 Task: Add Shikai Vanilla Hand & Body Lotion to the cart.
Action: Mouse moved to (801, 304)
Screenshot: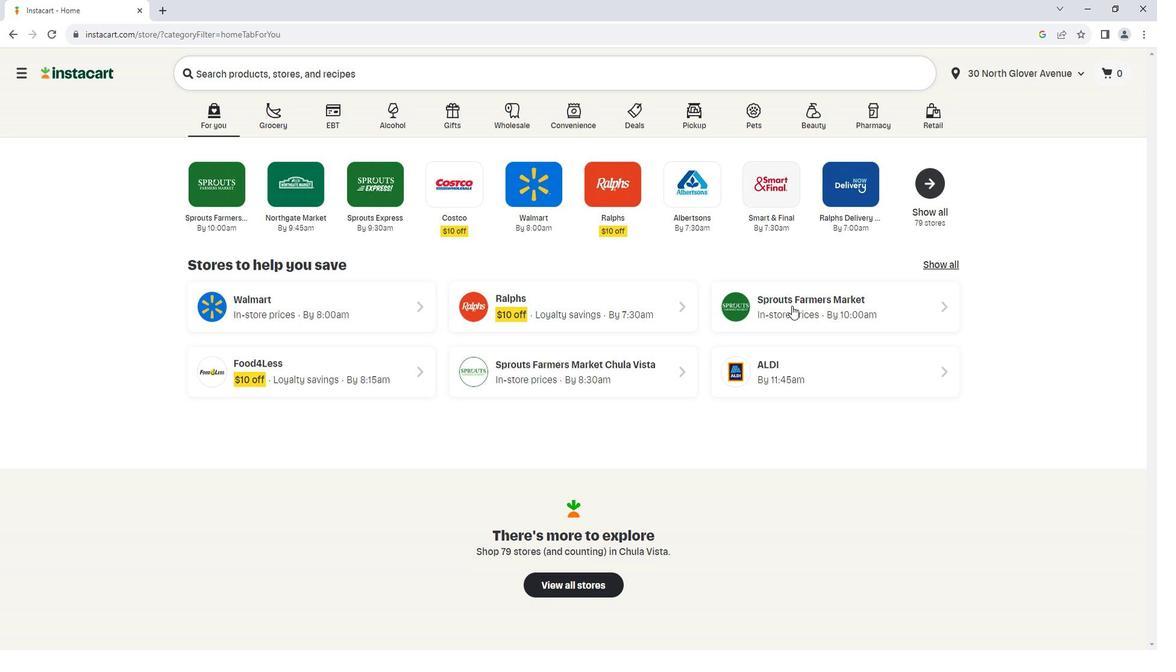 
Action: Mouse pressed left at (801, 304)
Screenshot: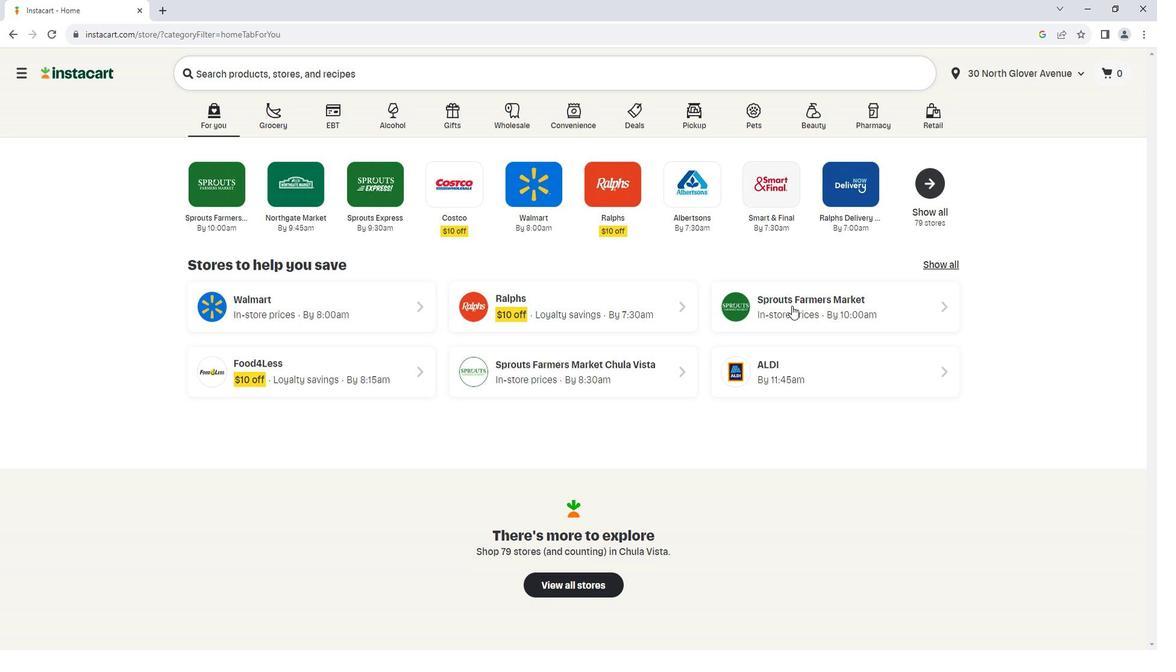 
Action: Mouse moved to (86, 438)
Screenshot: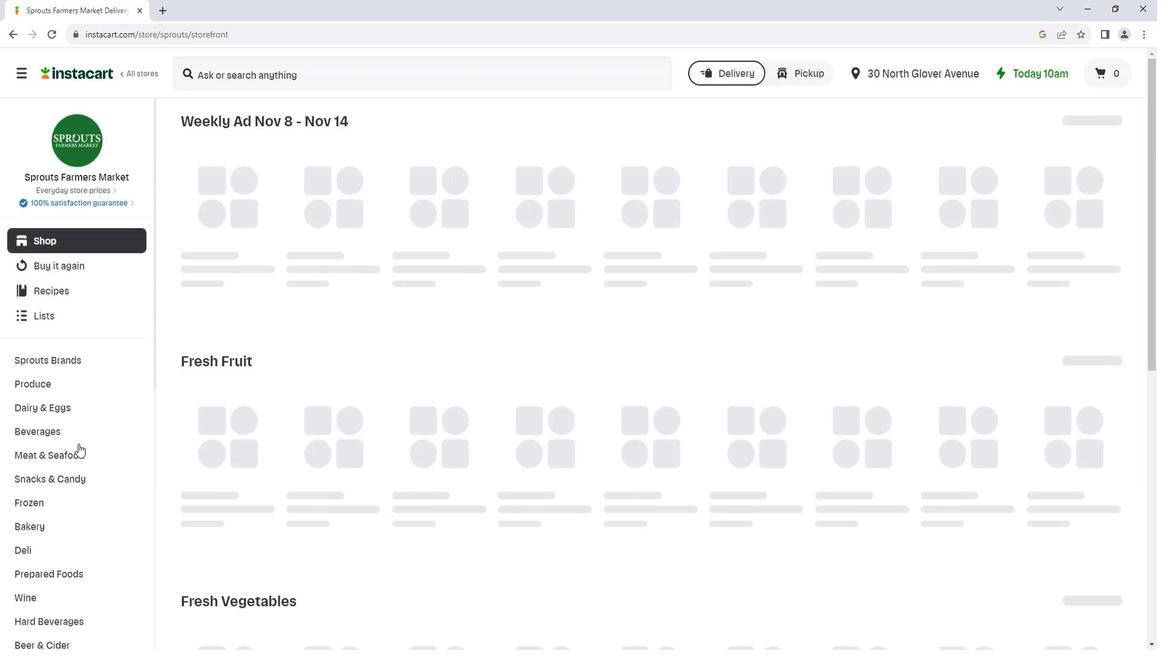 
Action: Mouse scrolled (86, 437) with delta (0, 0)
Screenshot: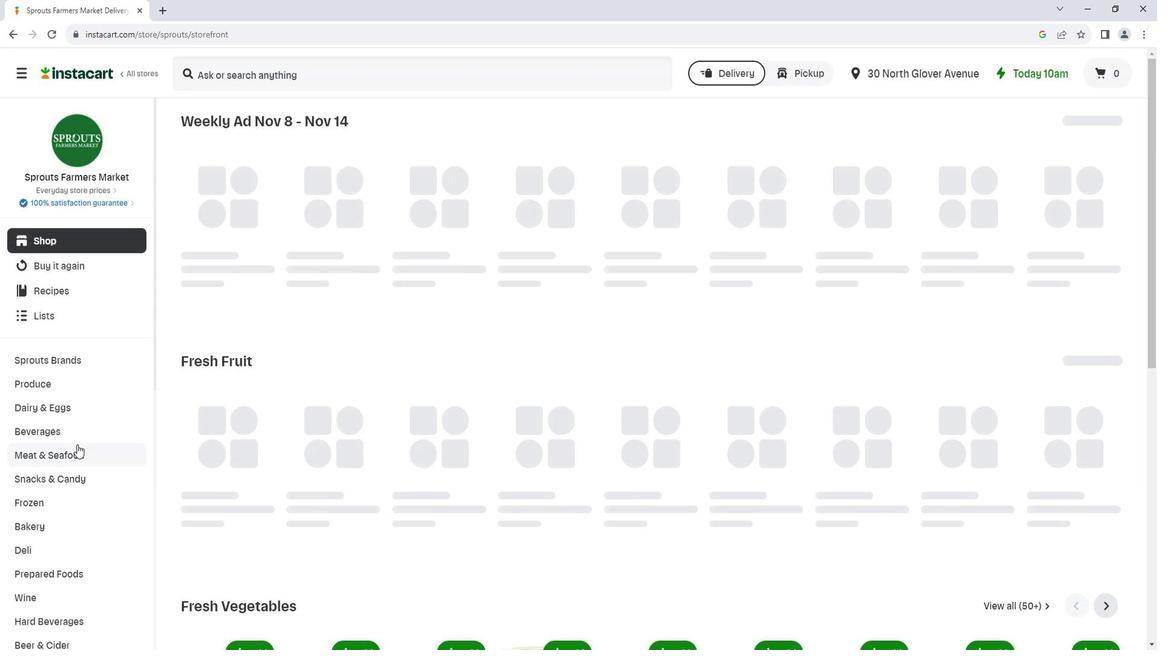 
Action: Mouse moved to (87, 438)
Screenshot: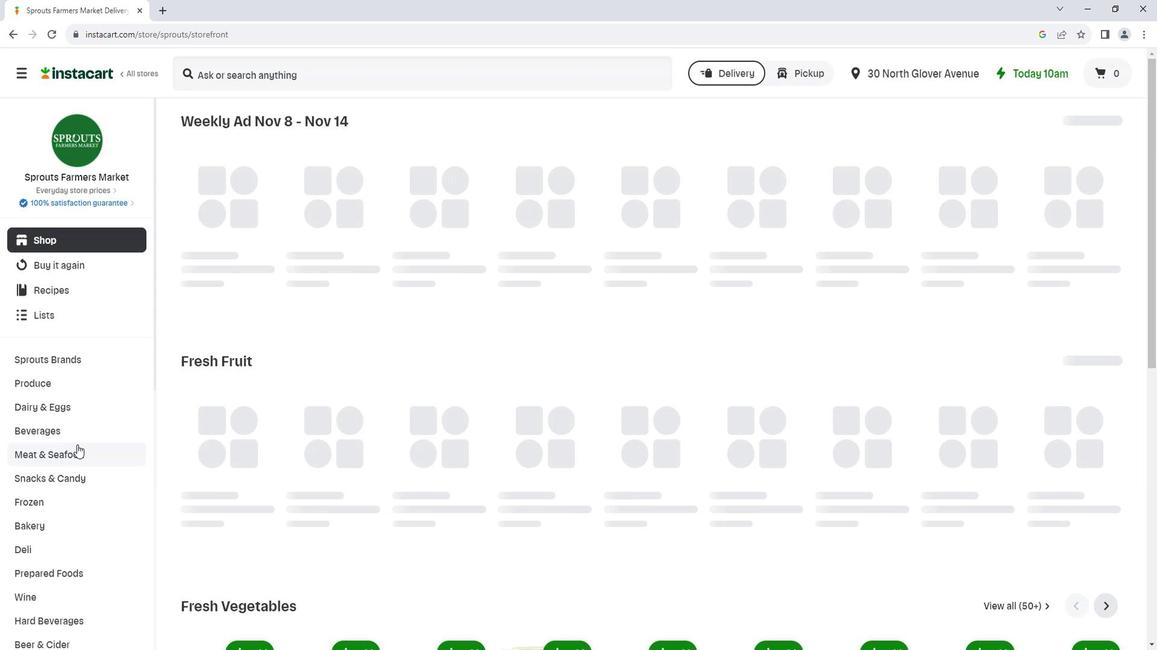 
Action: Mouse scrolled (87, 437) with delta (0, 0)
Screenshot: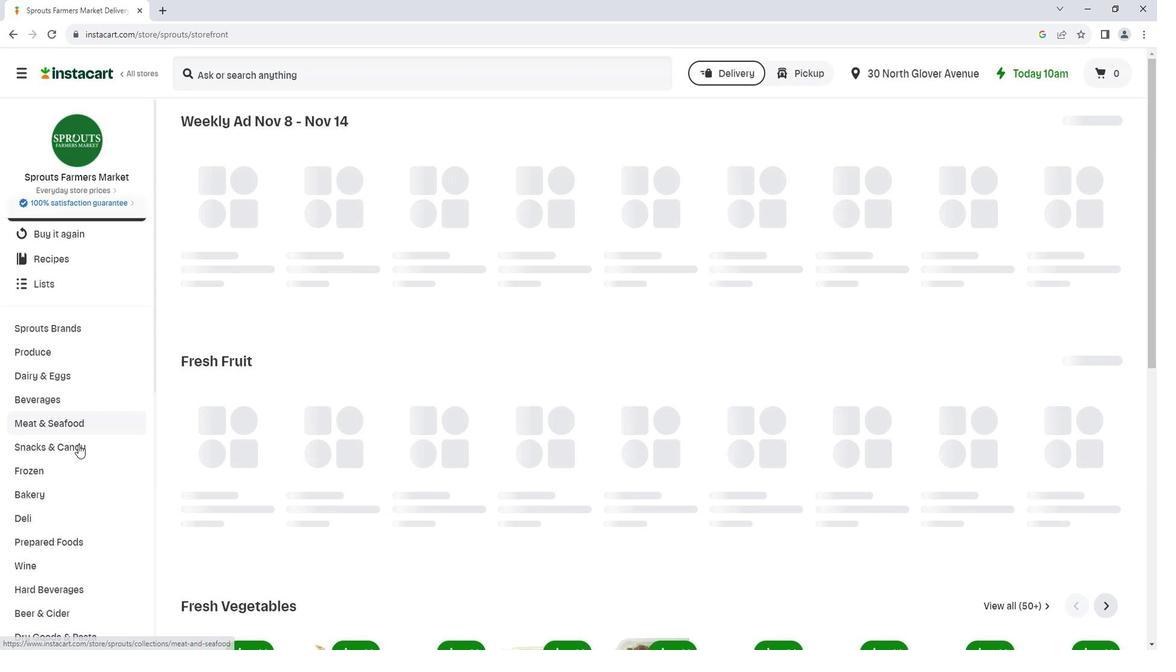
Action: Mouse moved to (89, 438)
Screenshot: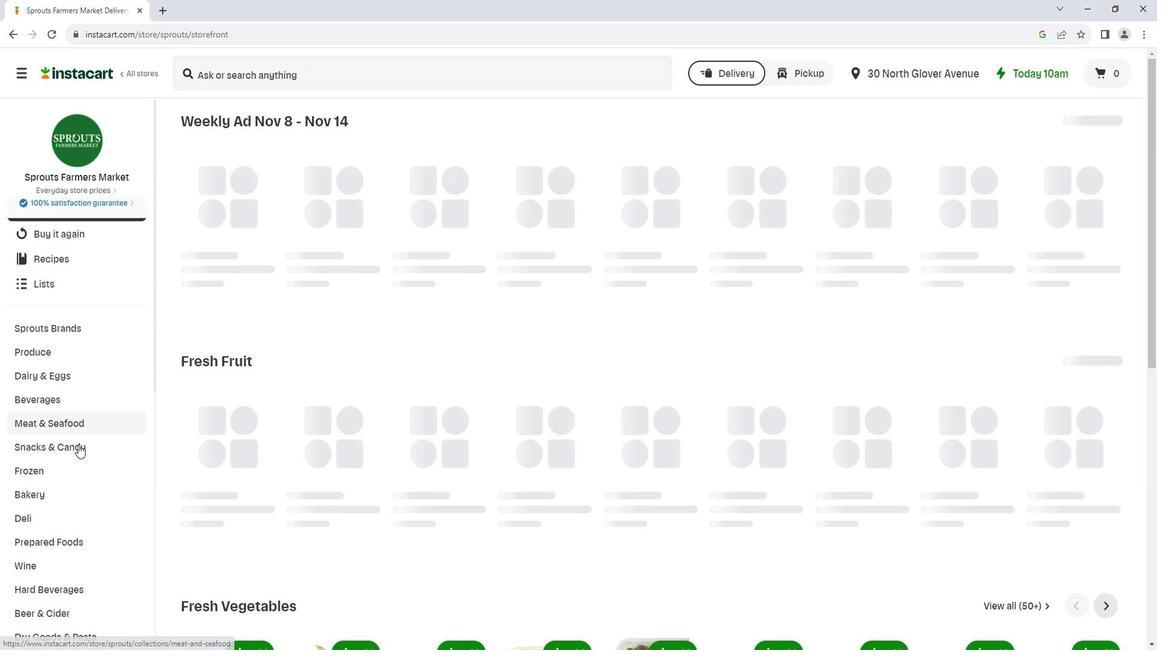 
Action: Mouse scrolled (89, 437) with delta (0, 0)
Screenshot: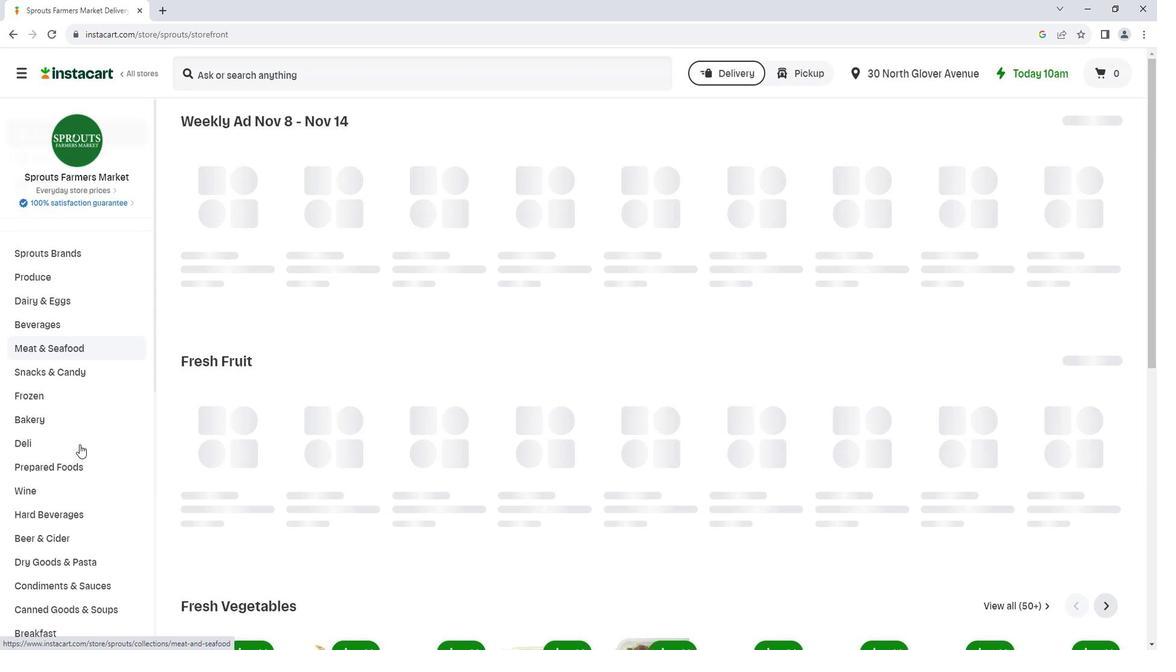 
Action: Mouse moved to (89, 438)
Screenshot: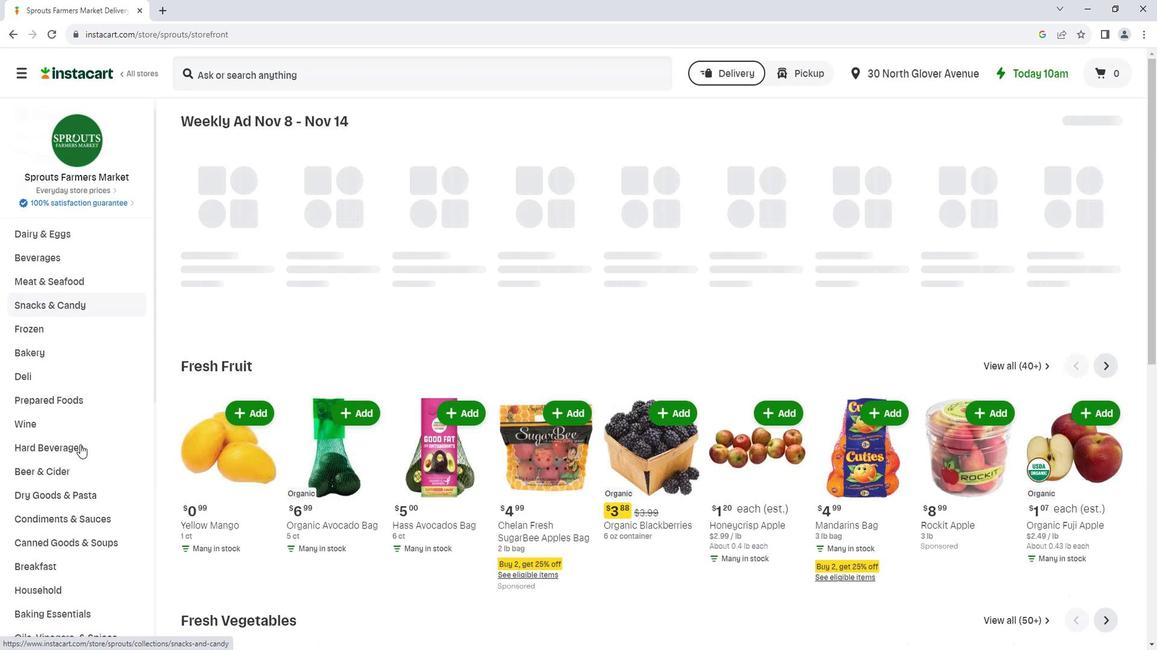 
Action: Mouse scrolled (89, 437) with delta (0, 0)
Screenshot: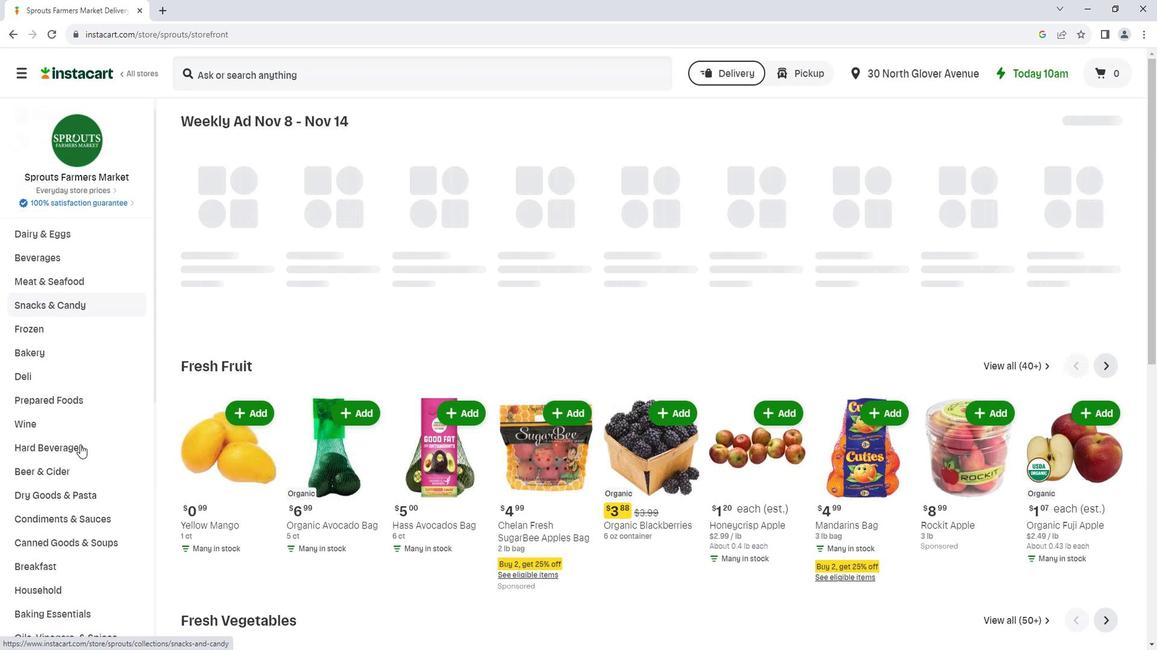 
Action: Mouse moved to (93, 436)
Screenshot: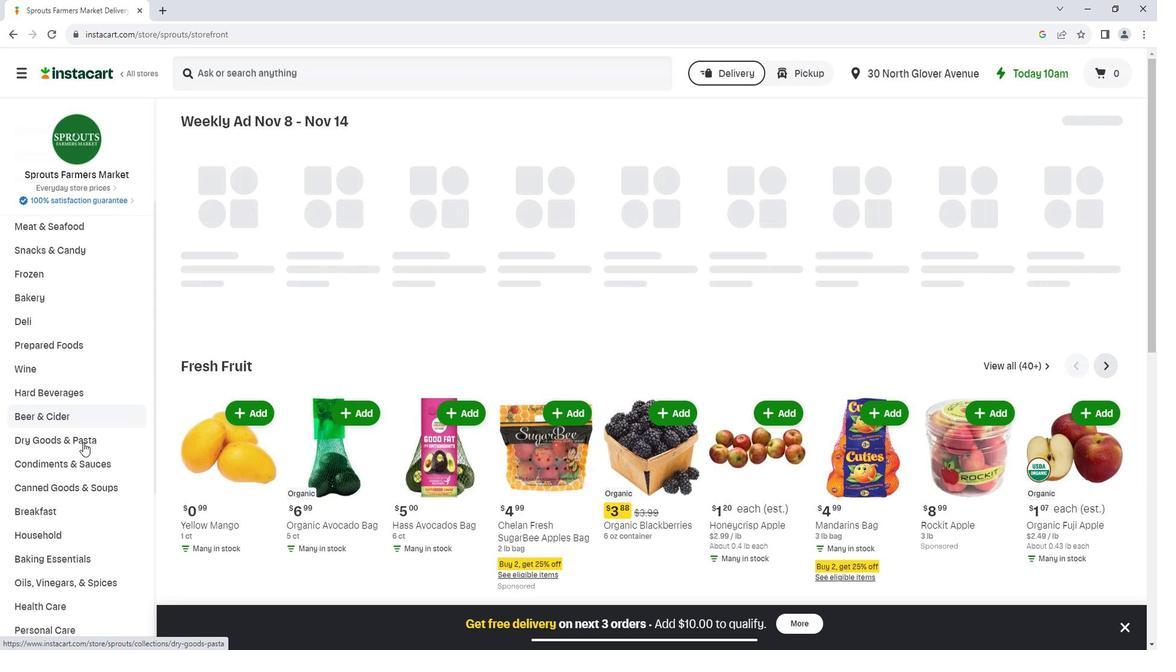 
Action: Mouse scrolled (93, 435) with delta (0, 0)
Screenshot: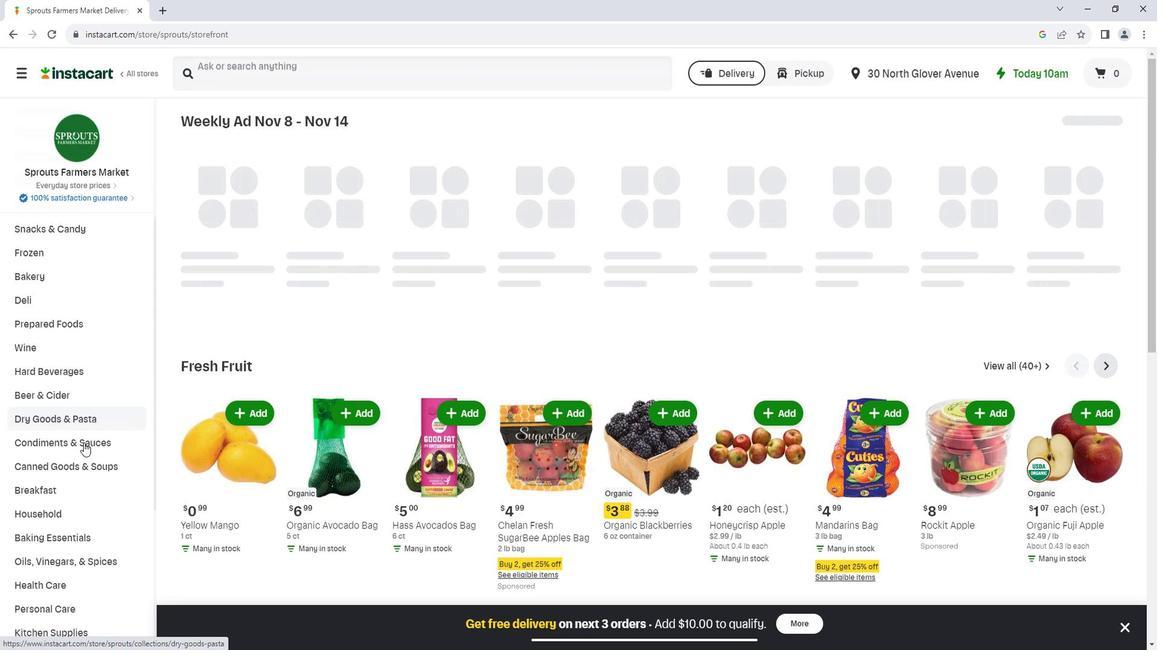 
Action: Mouse scrolled (93, 435) with delta (0, 0)
Screenshot: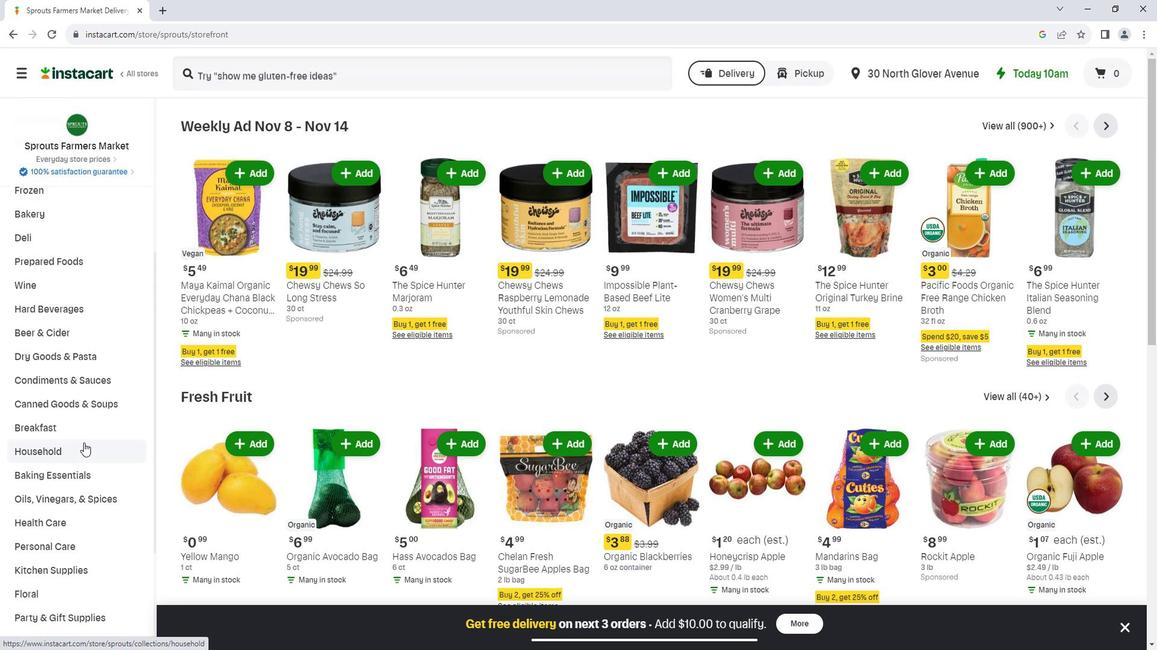 
Action: Mouse moved to (91, 472)
Screenshot: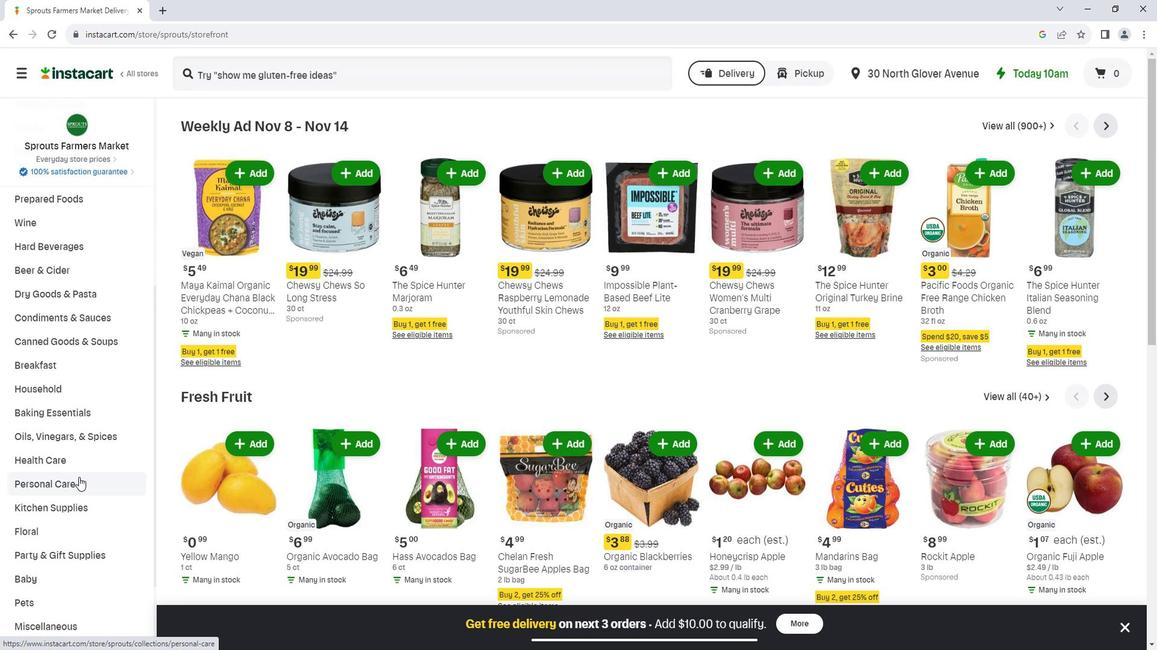 
Action: Mouse pressed left at (91, 472)
Screenshot: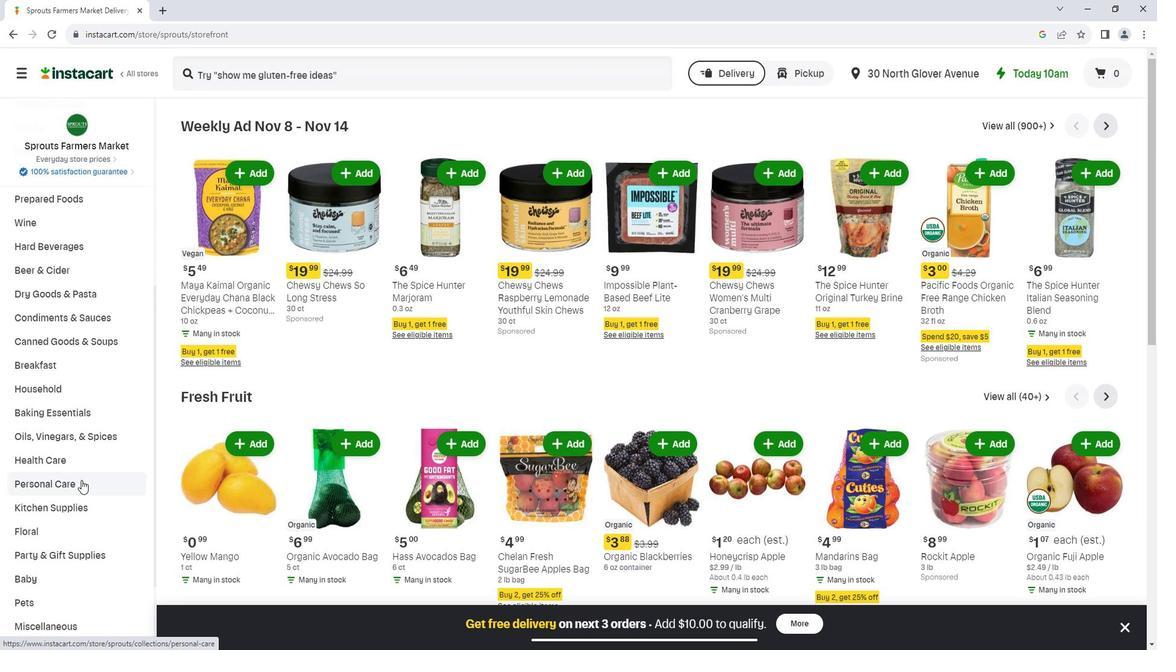 
Action: Mouse moved to (309, 162)
Screenshot: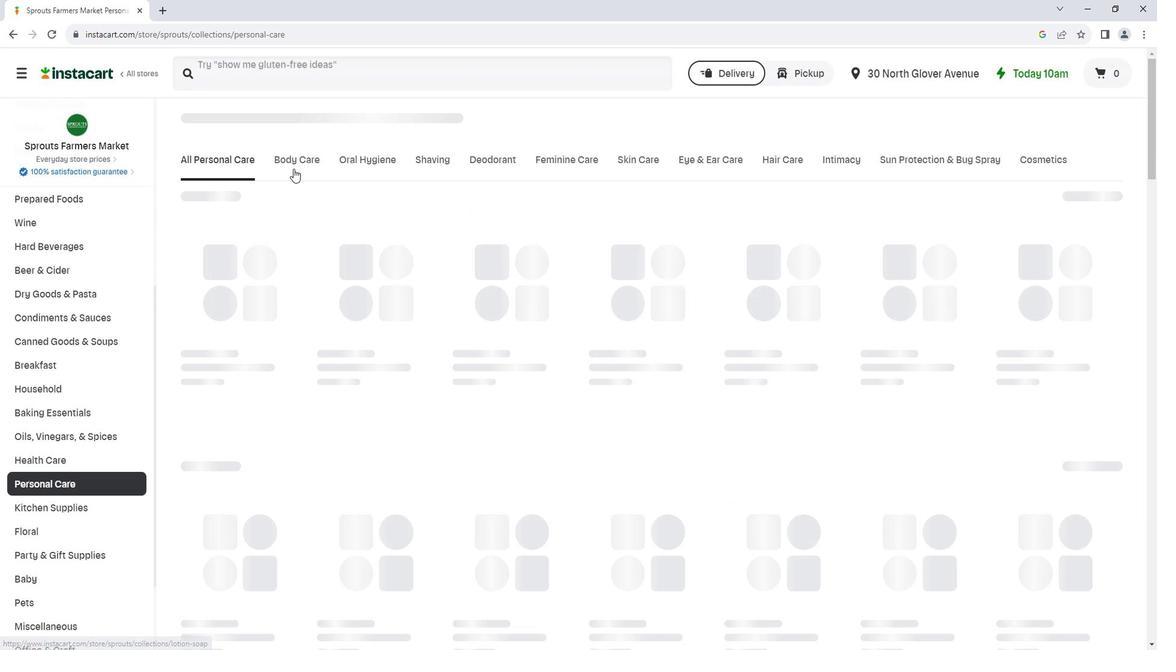 
Action: Mouse pressed left at (309, 162)
Screenshot: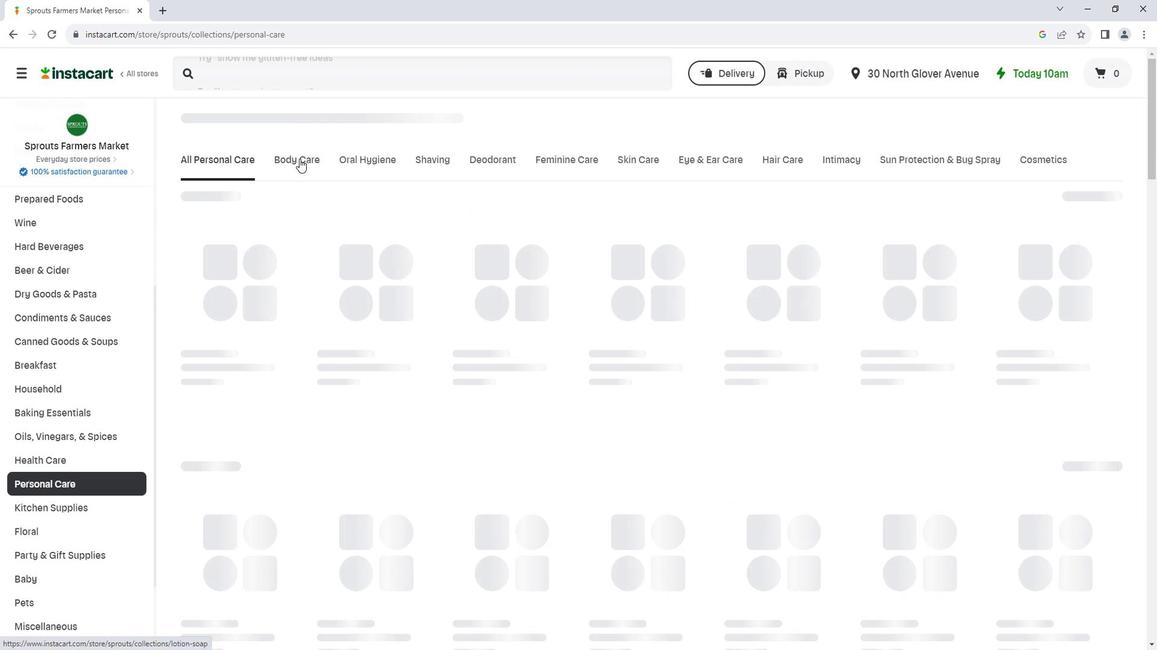 
Action: Mouse moved to (477, 206)
Screenshot: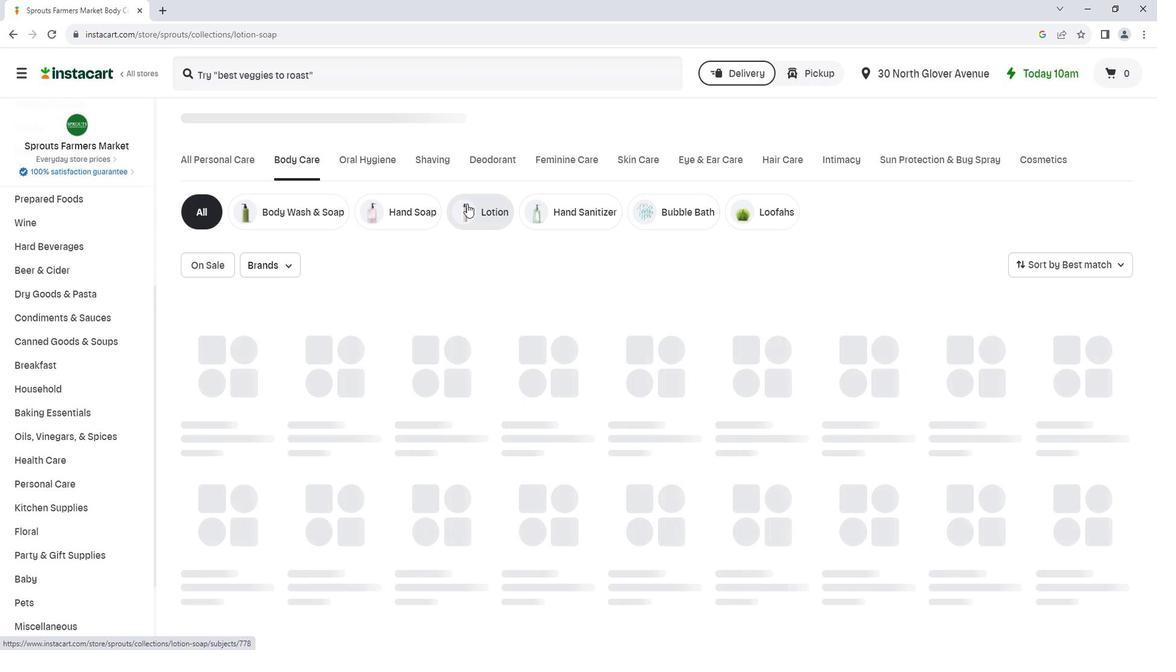 
Action: Mouse pressed left at (477, 206)
Screenshot: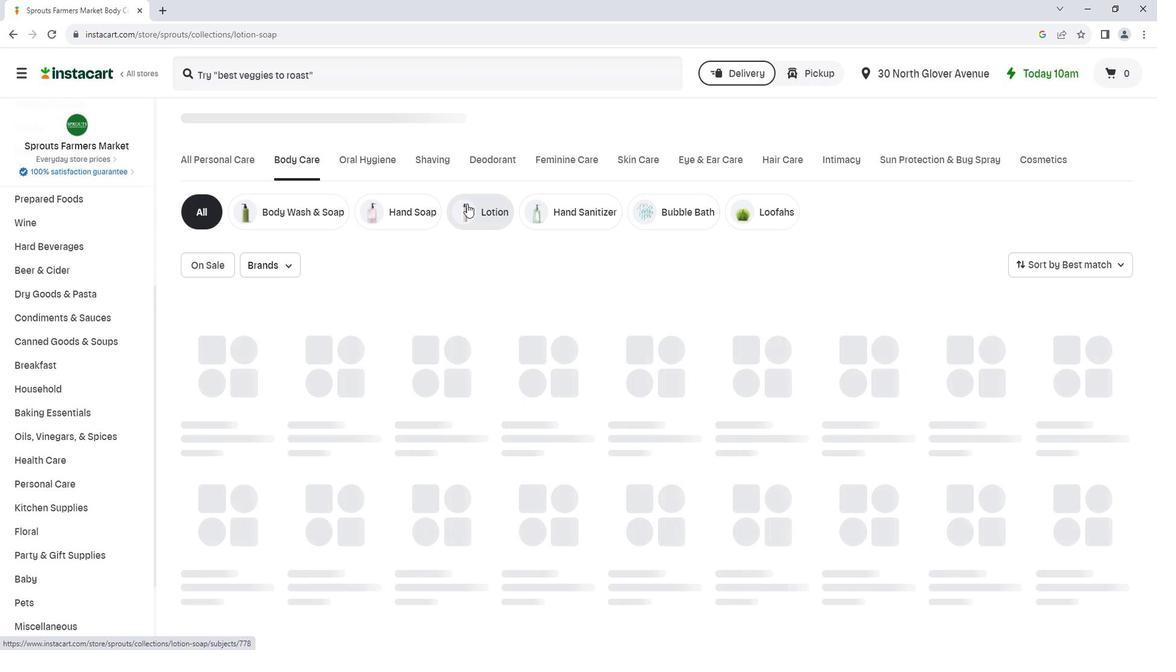 
Action: Mouse moved to (374, 87)
Screenshot: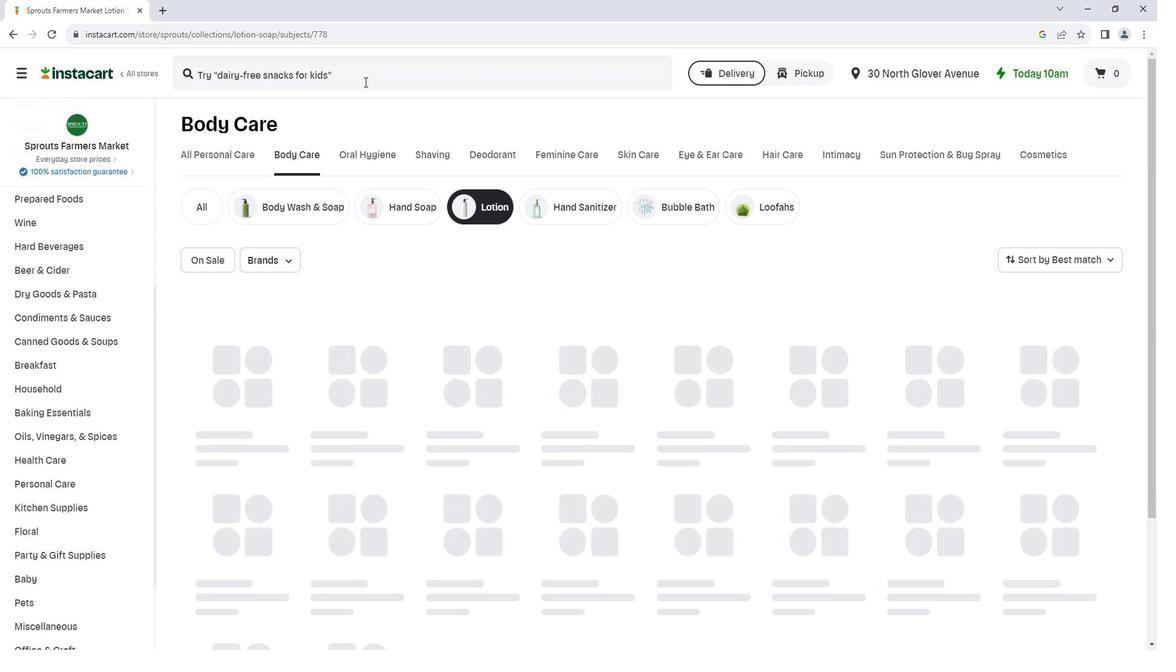 
Action: Mouse pressed left at (374, 87)
Screenshot: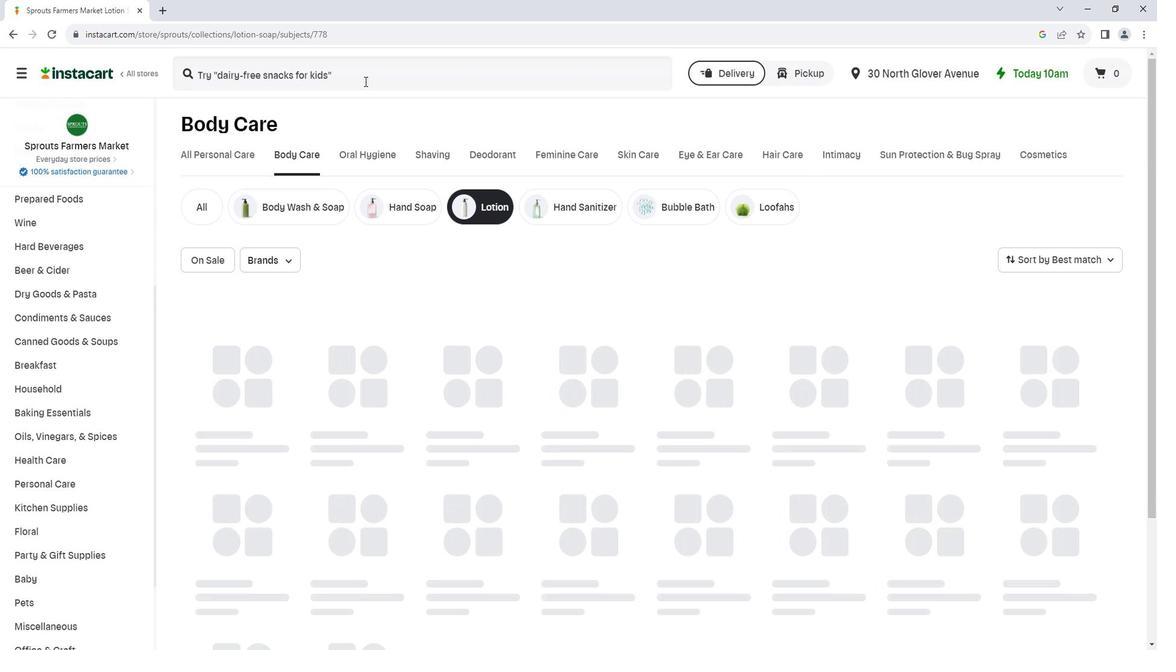 
Action: Key pressed <Key.shift>Shikai<Key.space><Key.shift>Vanilla<Key.space><Key.shift>HAnd<Key.space><Key.shift>&<Key.space><Key.shift>Body<Key.space><Key.shift>Lotion<Key.enter>
Screenshot: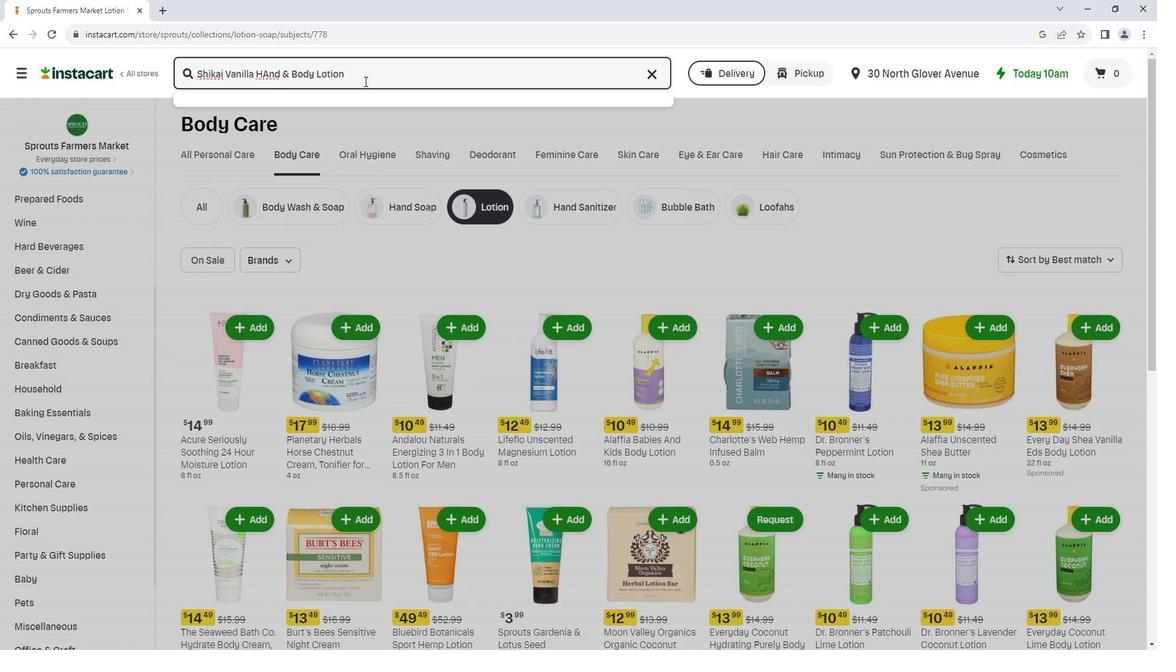 
Action: Mouse moved to (200, 259)
Screenshot: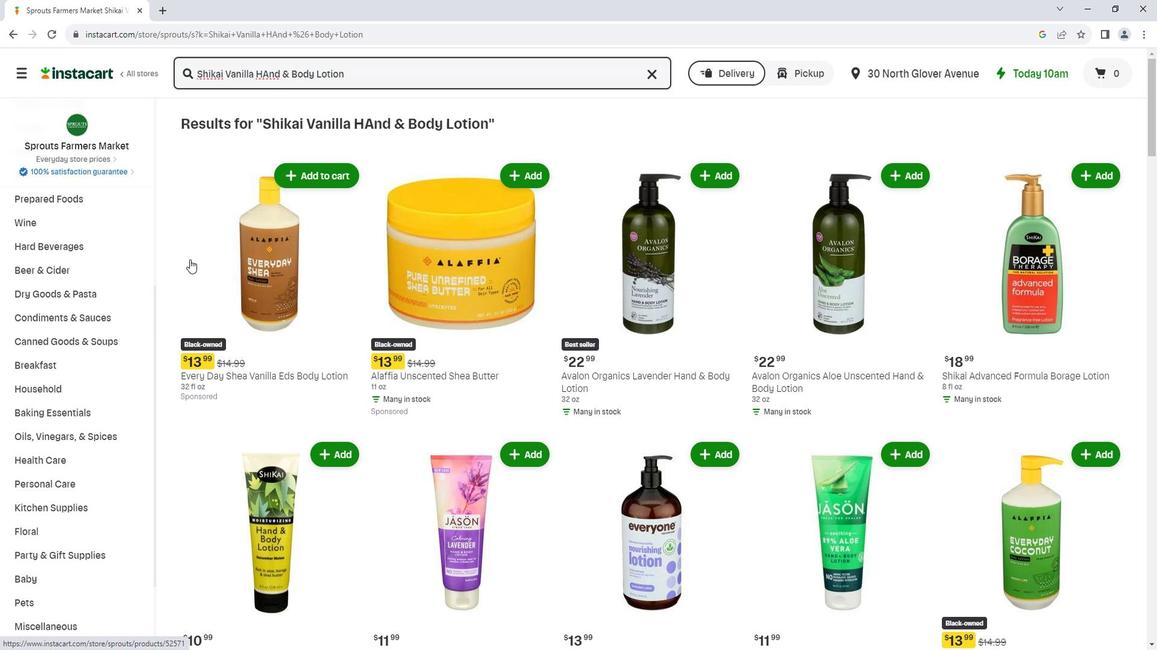 
Action: Mouse scrolled (200, 258) with delta (0, 0)
Screenshot: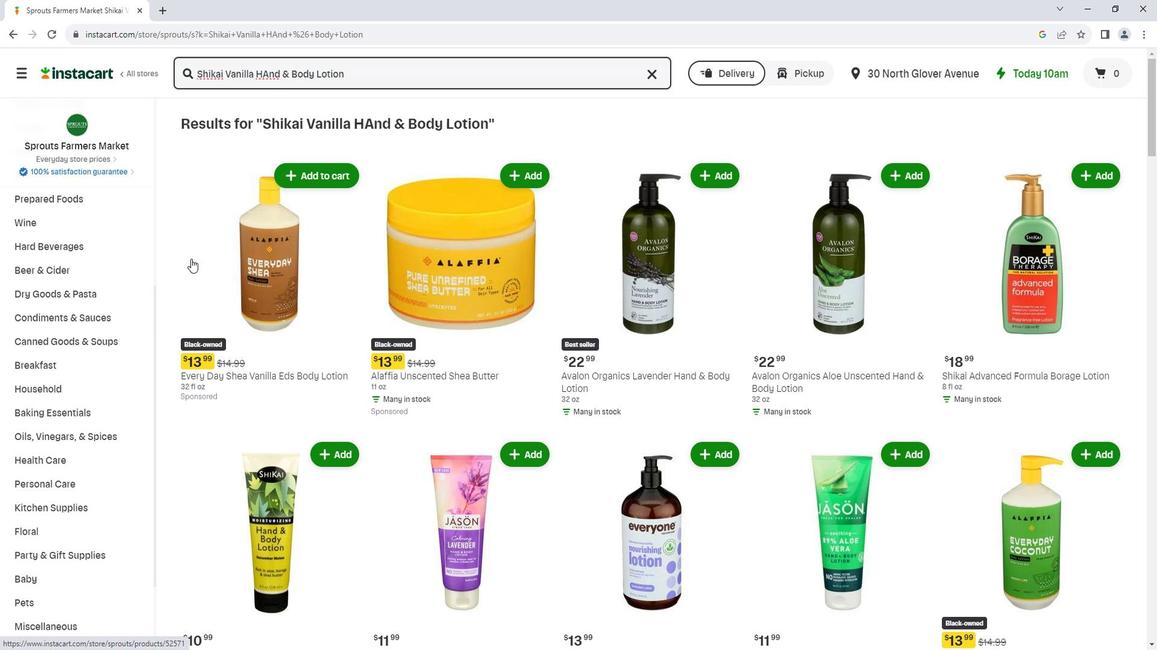 
Action: Mouse scrolled (200, 258) with delta (0, 0)
Screenshot: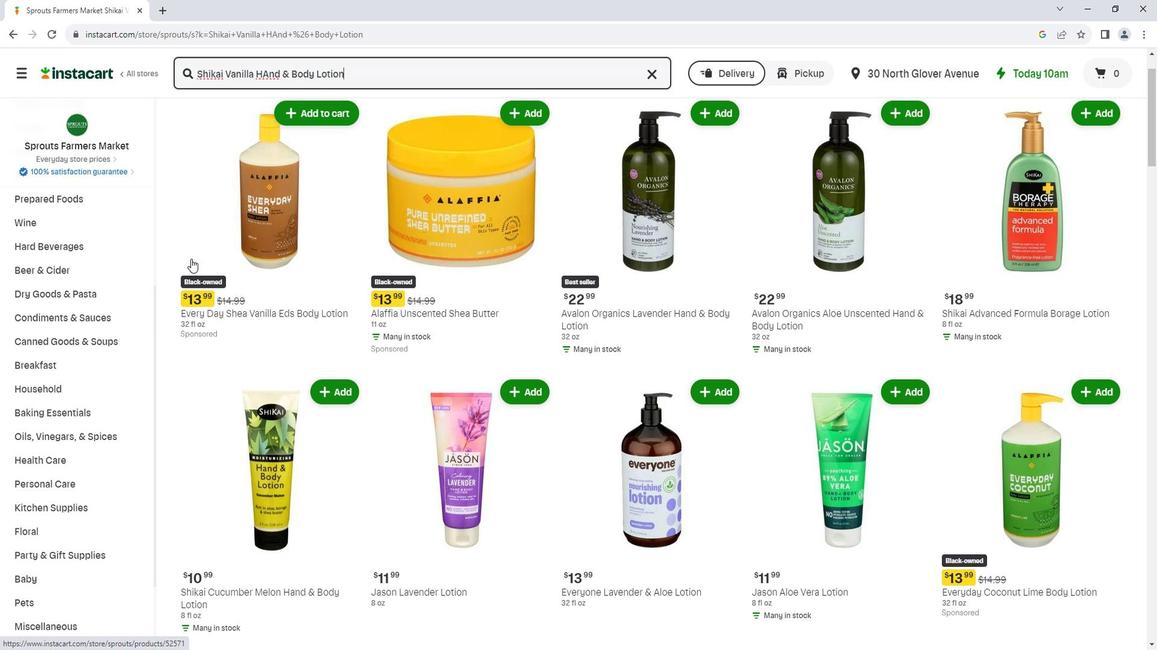 
Action: Mouse scrolled (200, 258) with delta (0, 0)
Screenshot: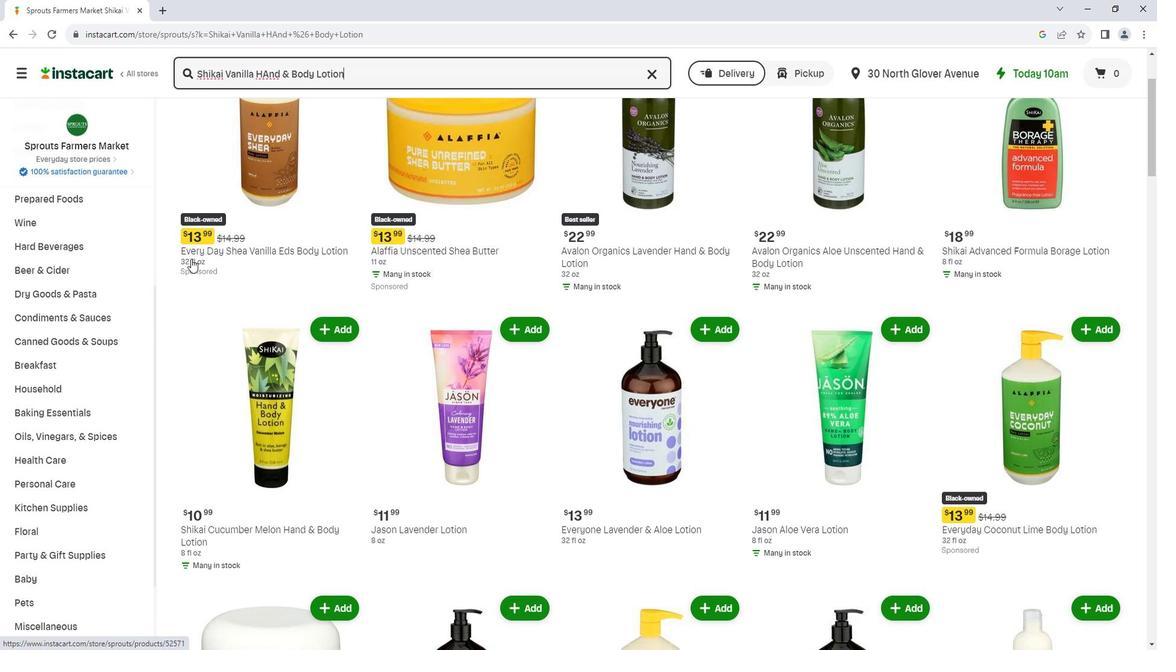 
Action: Mouse scrolled (200, 258) with delta (0, 0)
Screenshot: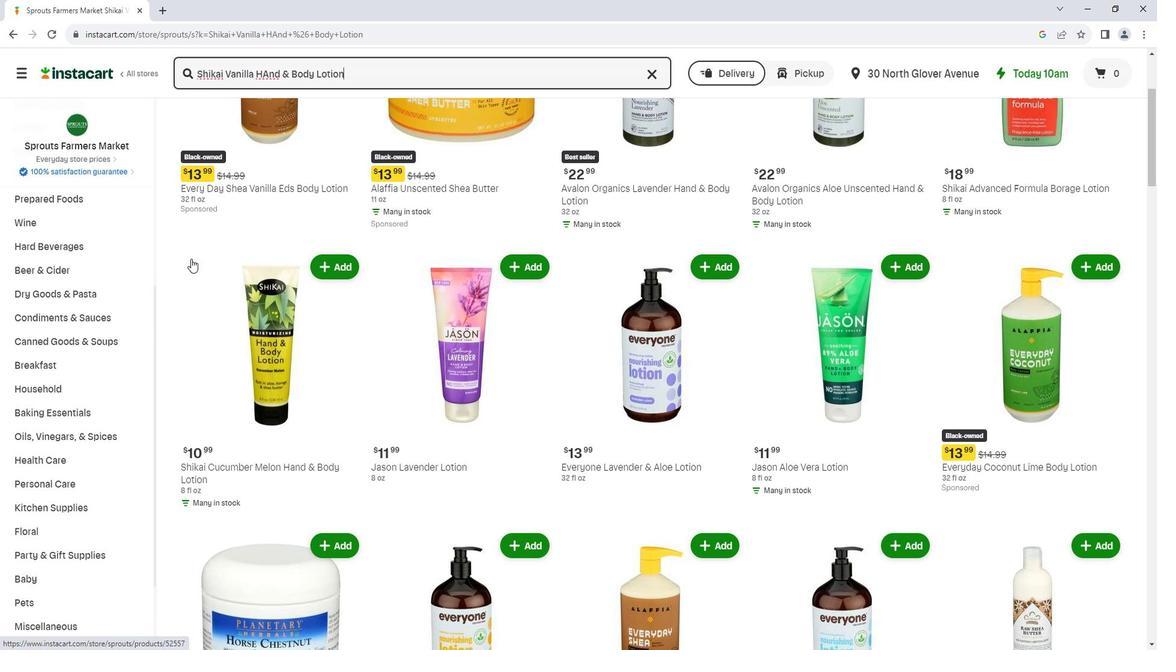 
Action: Mouse scrolled (200, 258) with delta (0, 0)
Screenshot: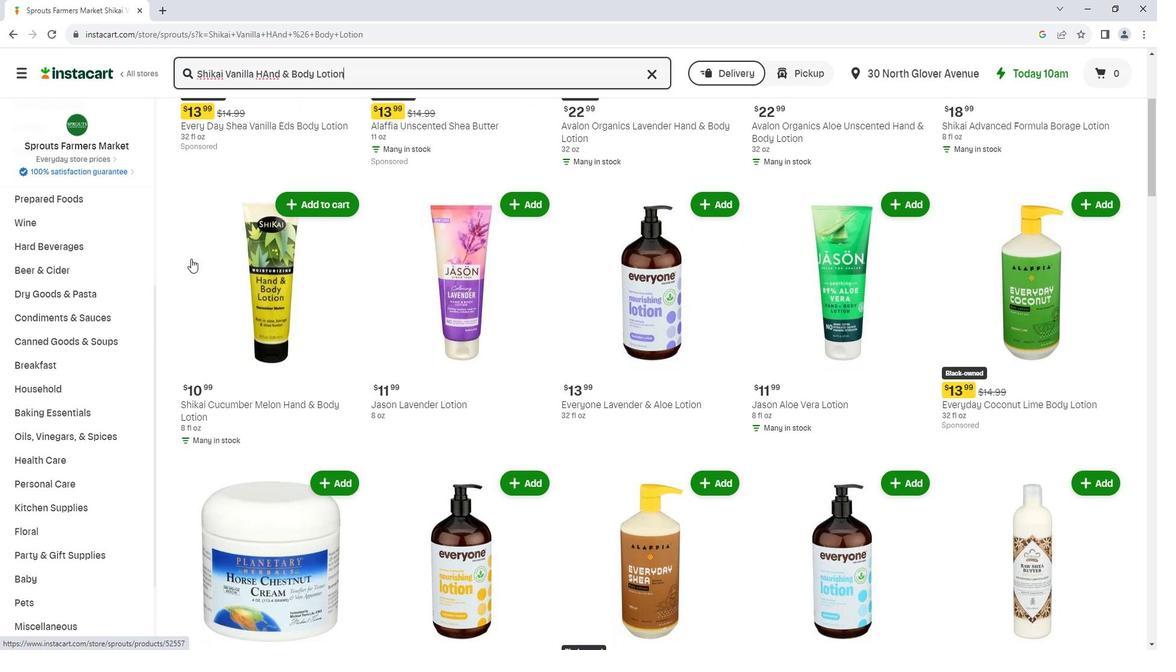
Action: Mouse scrolled (200, 258) with delta (0, 0)
Screenshot: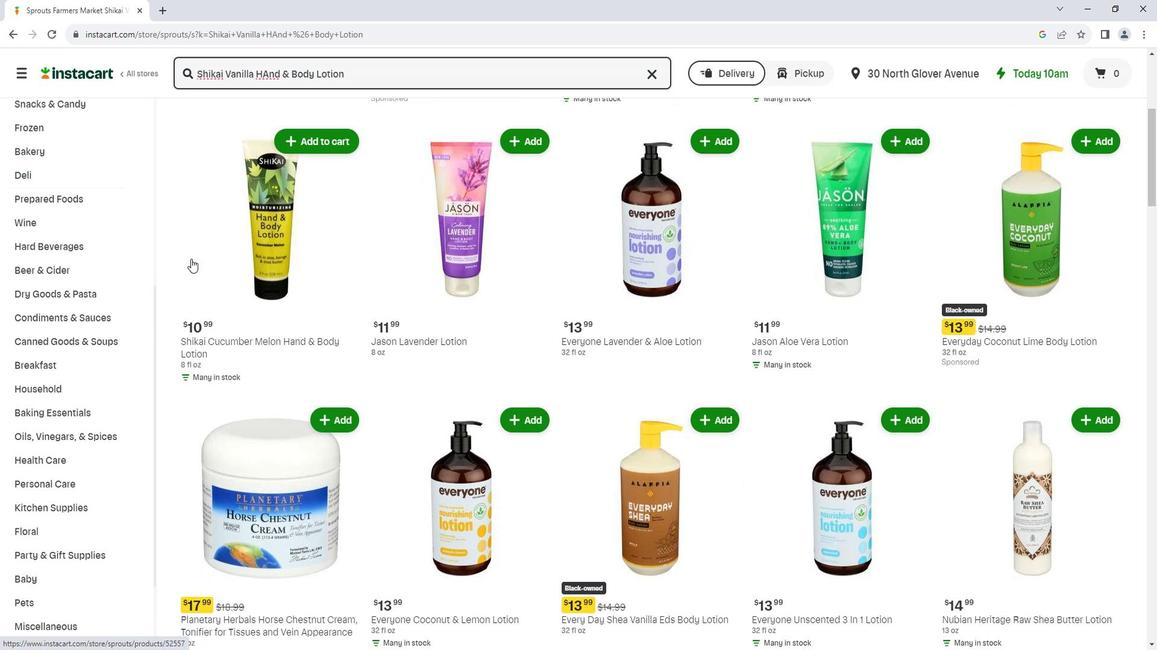 
Action: Mouse moved to (201, 259)
Screenshot: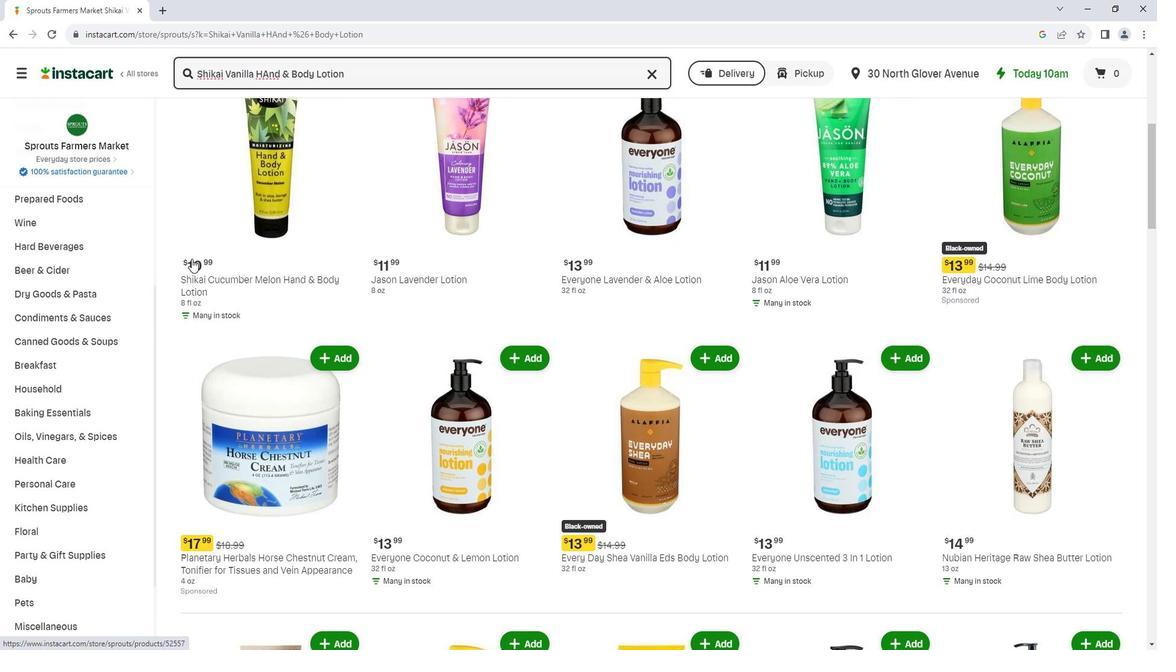 
Action: Mouse scrolled (201, 259) with delta (0, 0)
Screenshot: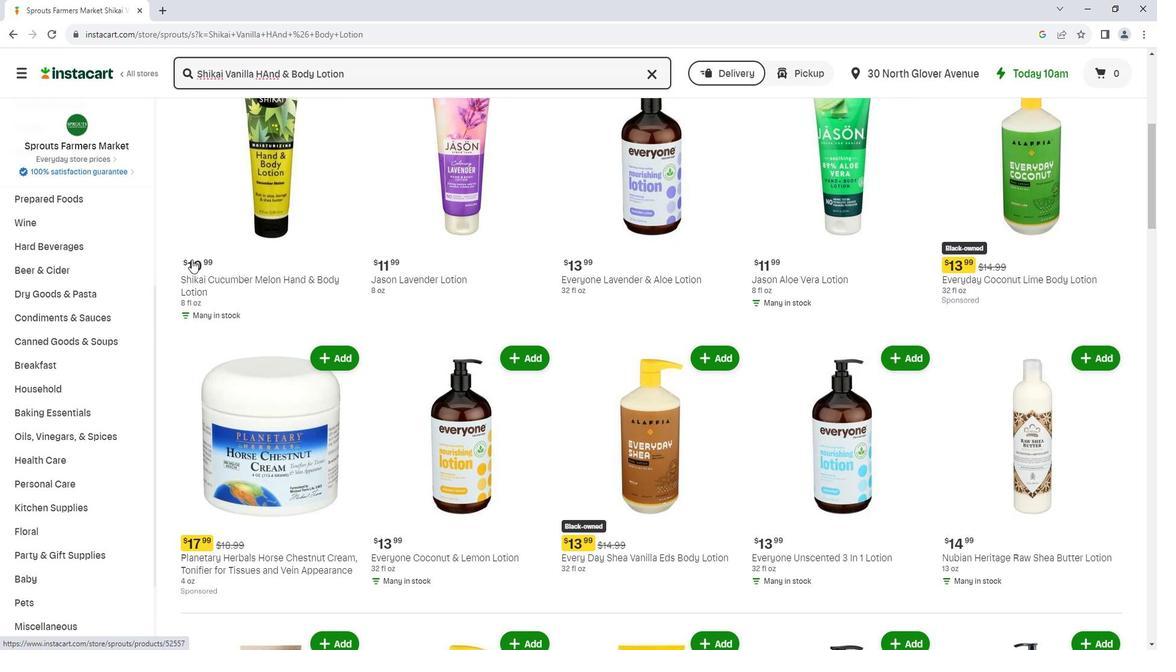 
